Task: Invite Team Member Softage.1@softage.net to Workspace IT Department. Invite Team Member Softage.2@softage.net to Workspace IT Department. Invite Team Member Softage.3@softage.net to Workspace IT Department. Invite Team Member Softage.4@softage.net to Workspace IT Department
Action: Mouse moved to (137, 94)
Screenshot: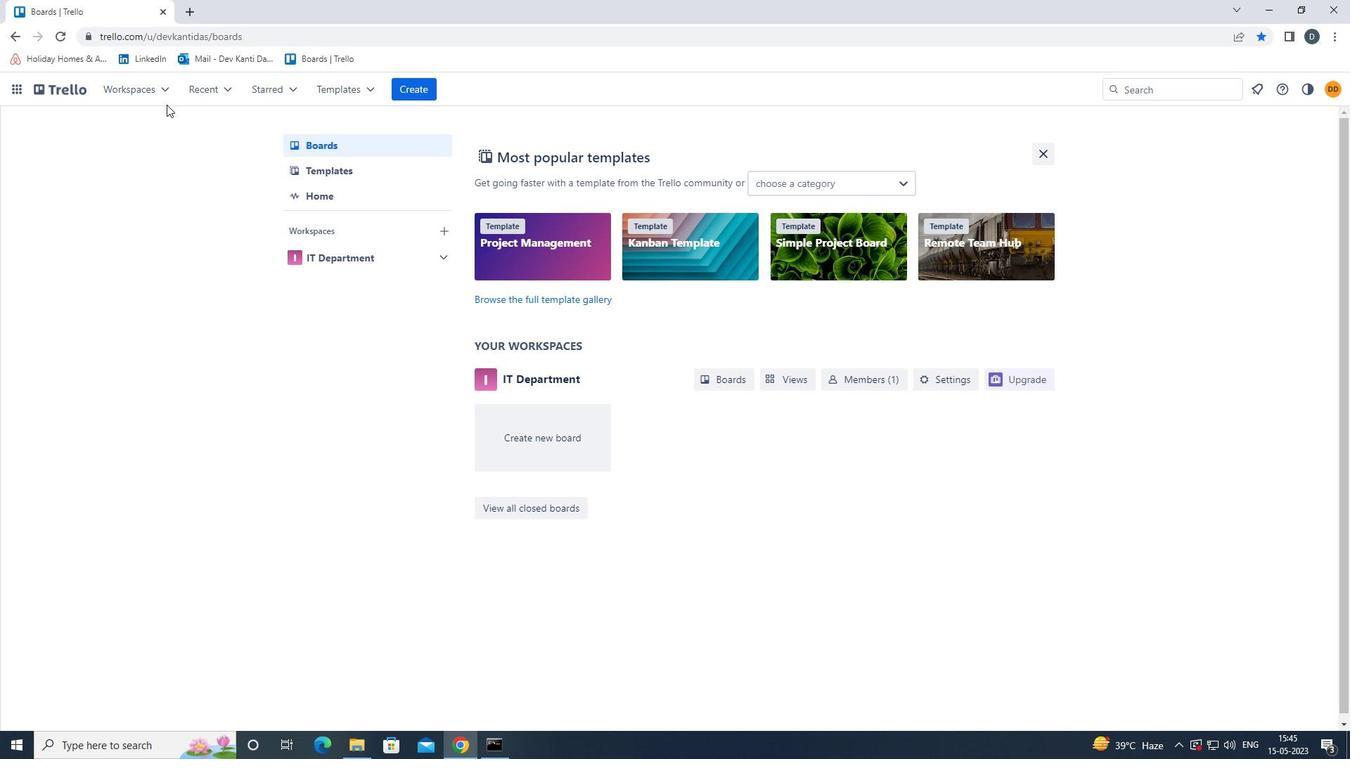 
Action: Mouse pressed left at (137, 94)
Screenshot: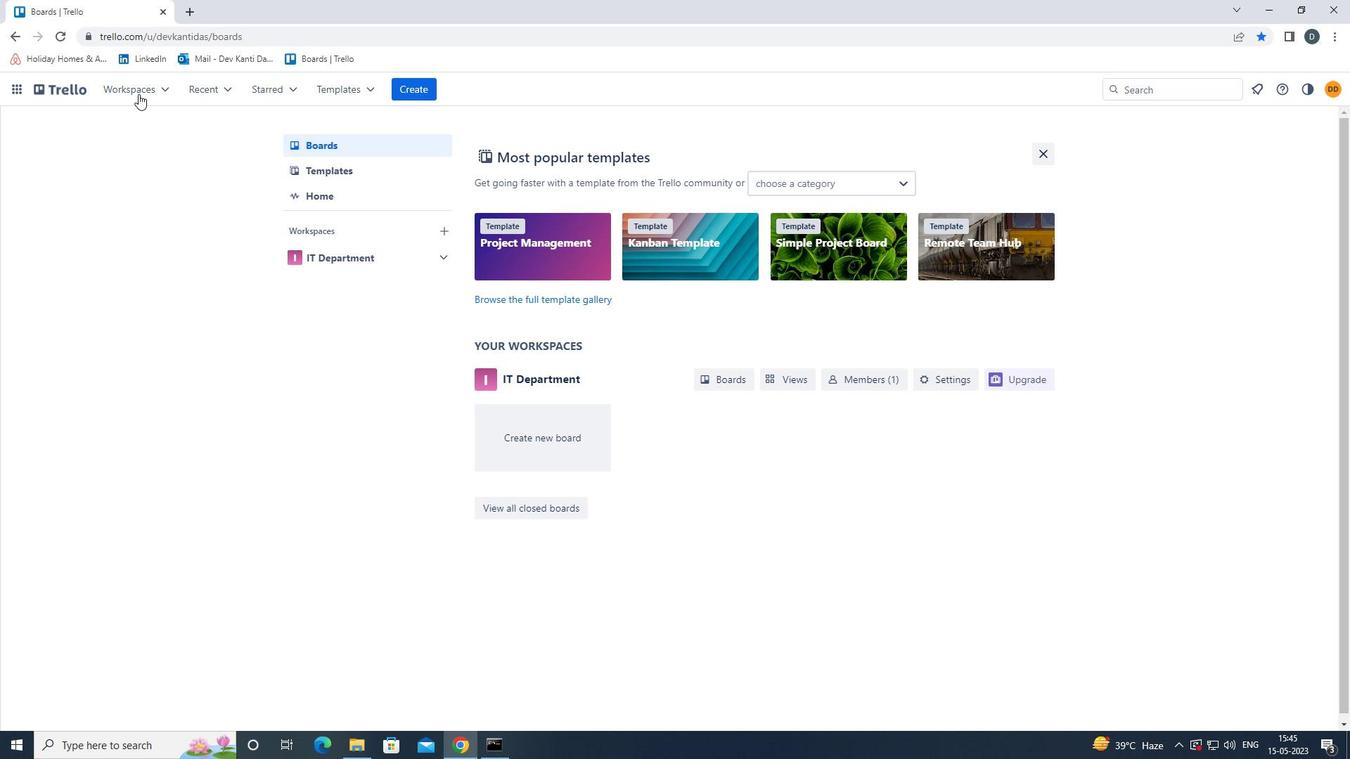 
Action: Mouse moved to (147, 152)
Screenshot: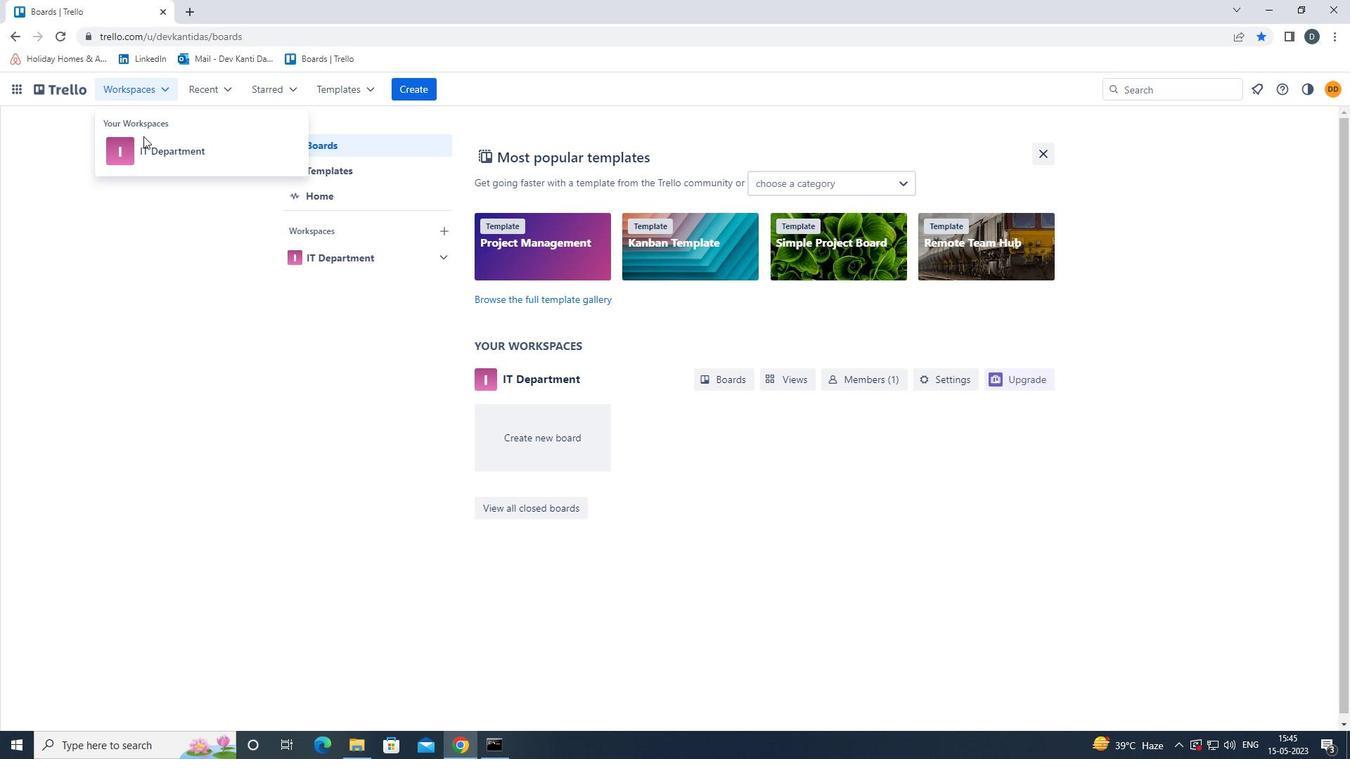 
Action: Mouse pressed left at (147, 152)
Screenshot: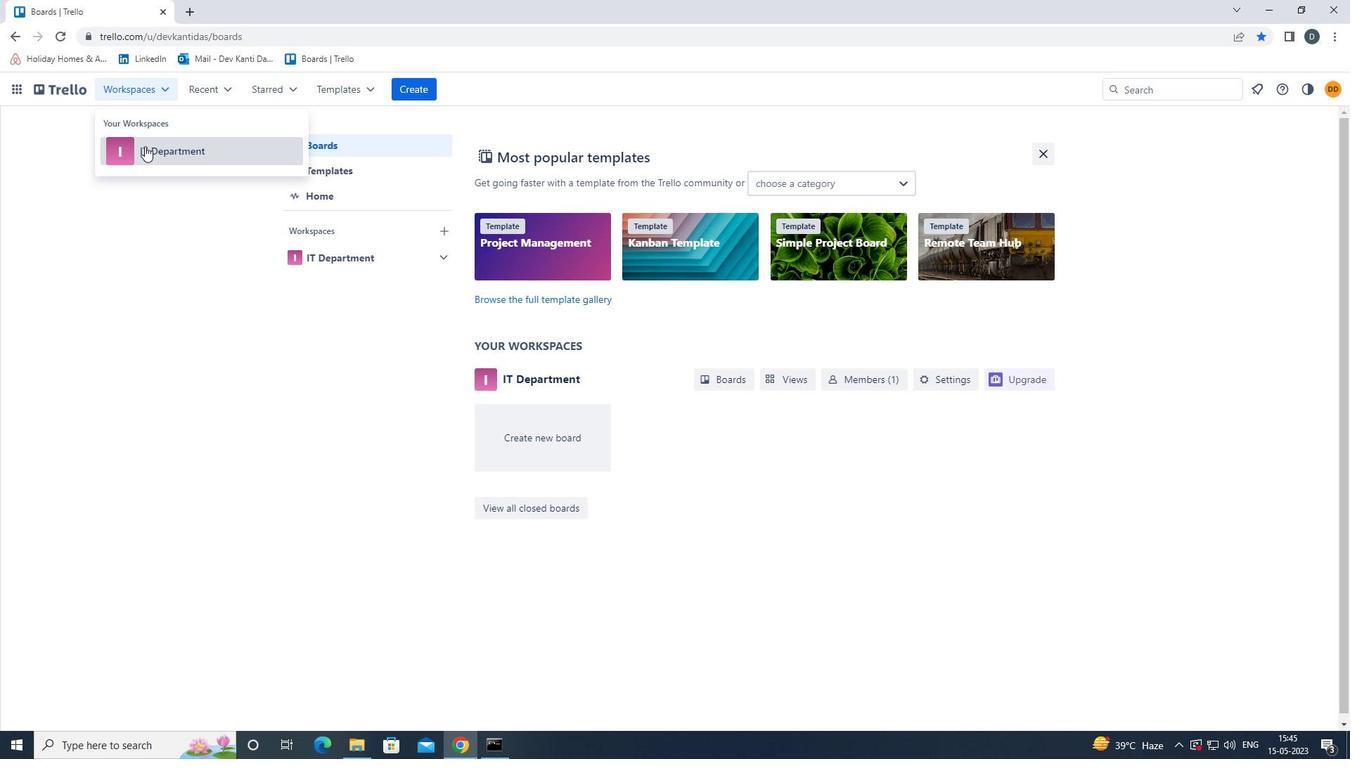 
Action: Mouse moved to (1000, 147)
Screenshot: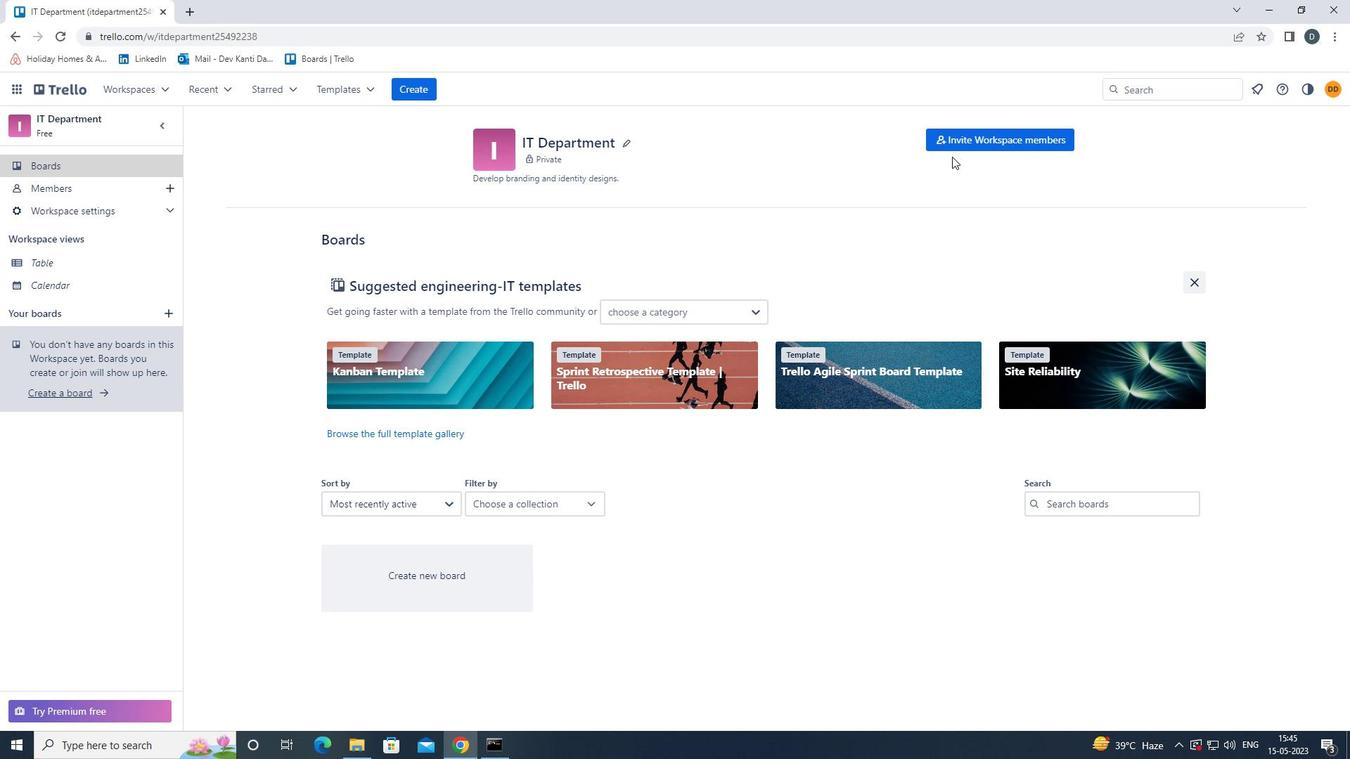 
Action: Mouse pressed left at (1000, 147)
Screenshot: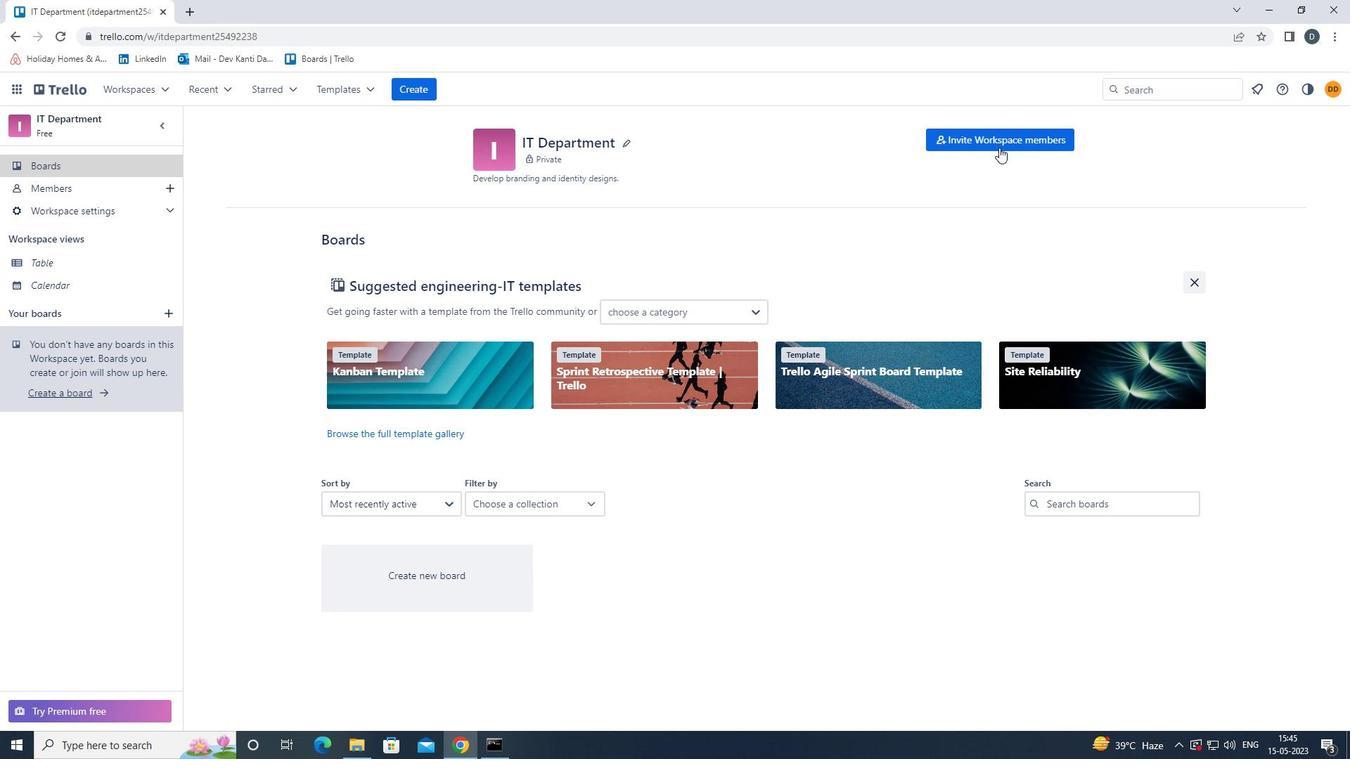
Action: Mouse moved to (667, 402)
Screenshot: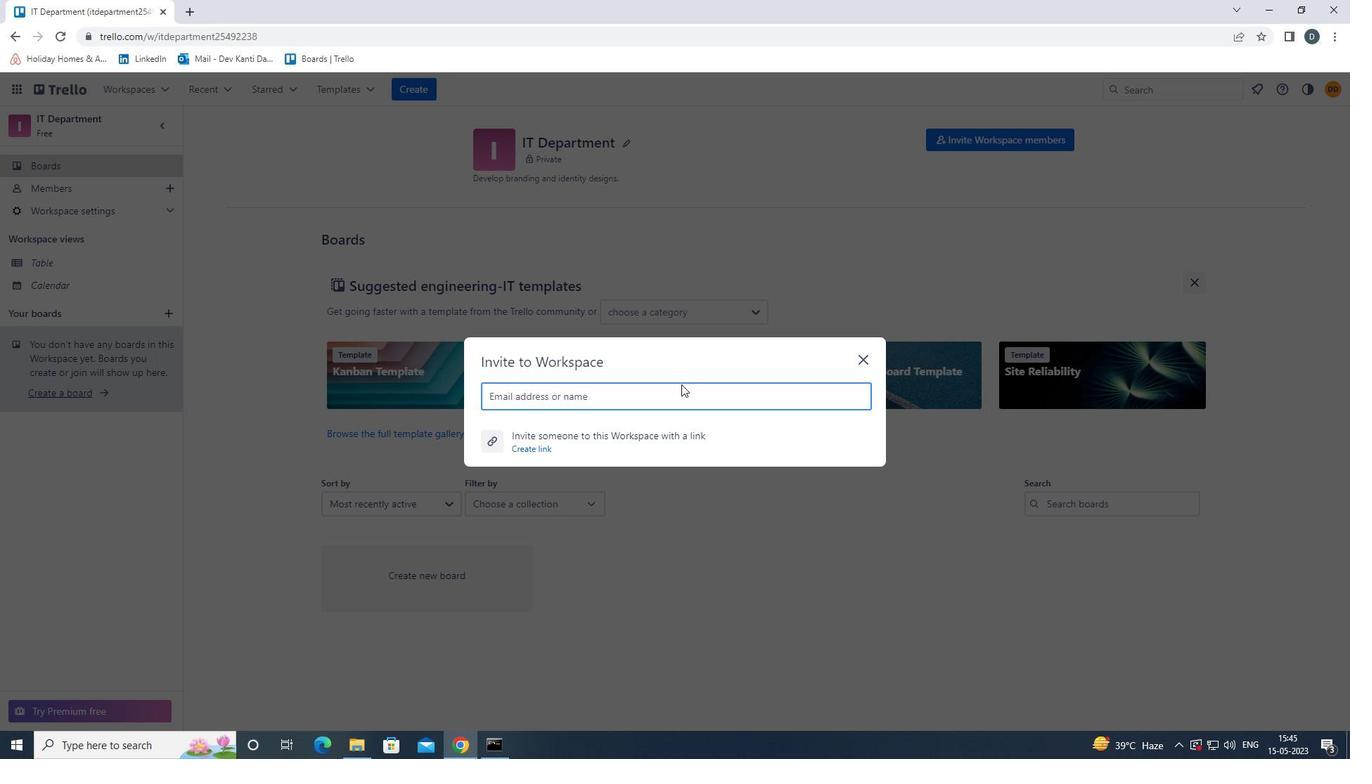 
Action: Key pressed <Key.shift><Key.shift><Key.shift>SOFTAGE.1<Key.shift>@SOFTAGE.NET
Screenshot: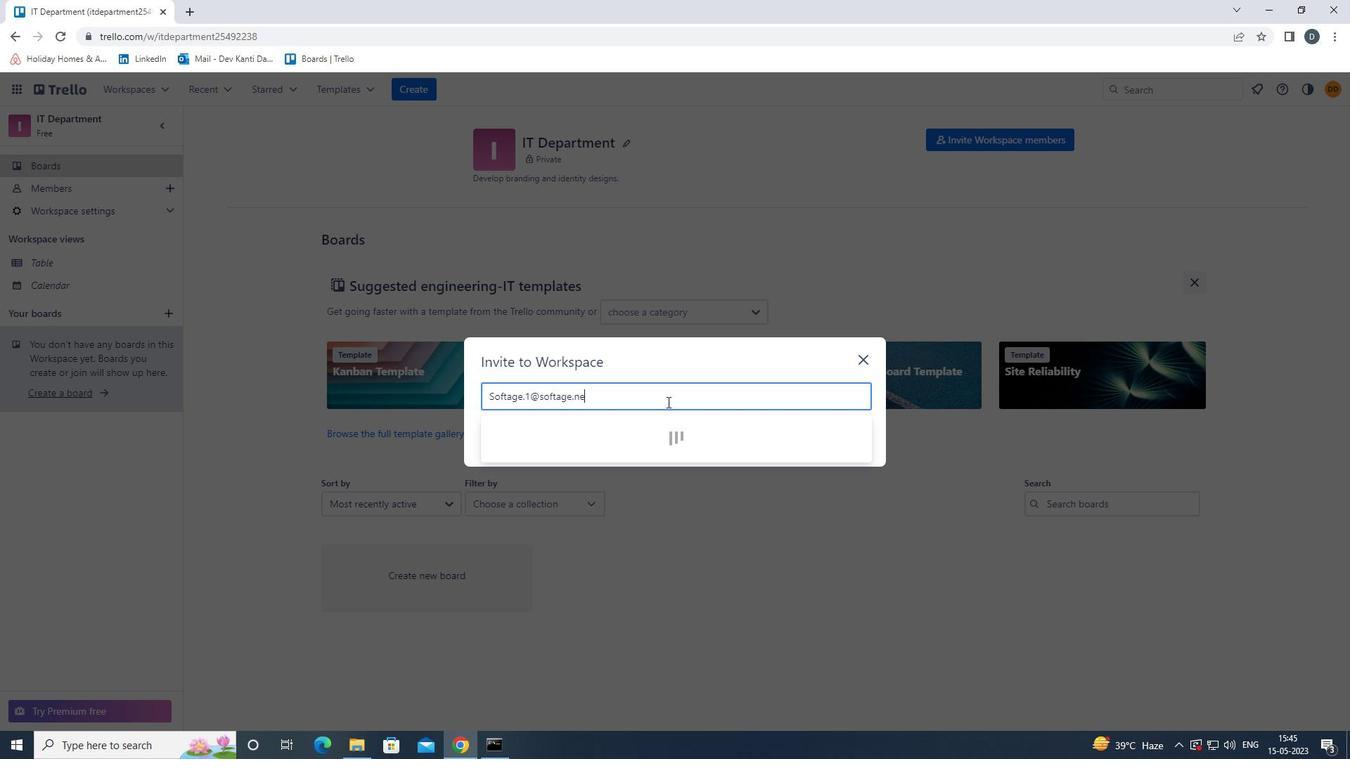 
Action: Mouse moved to (543, 441)
Screenshot: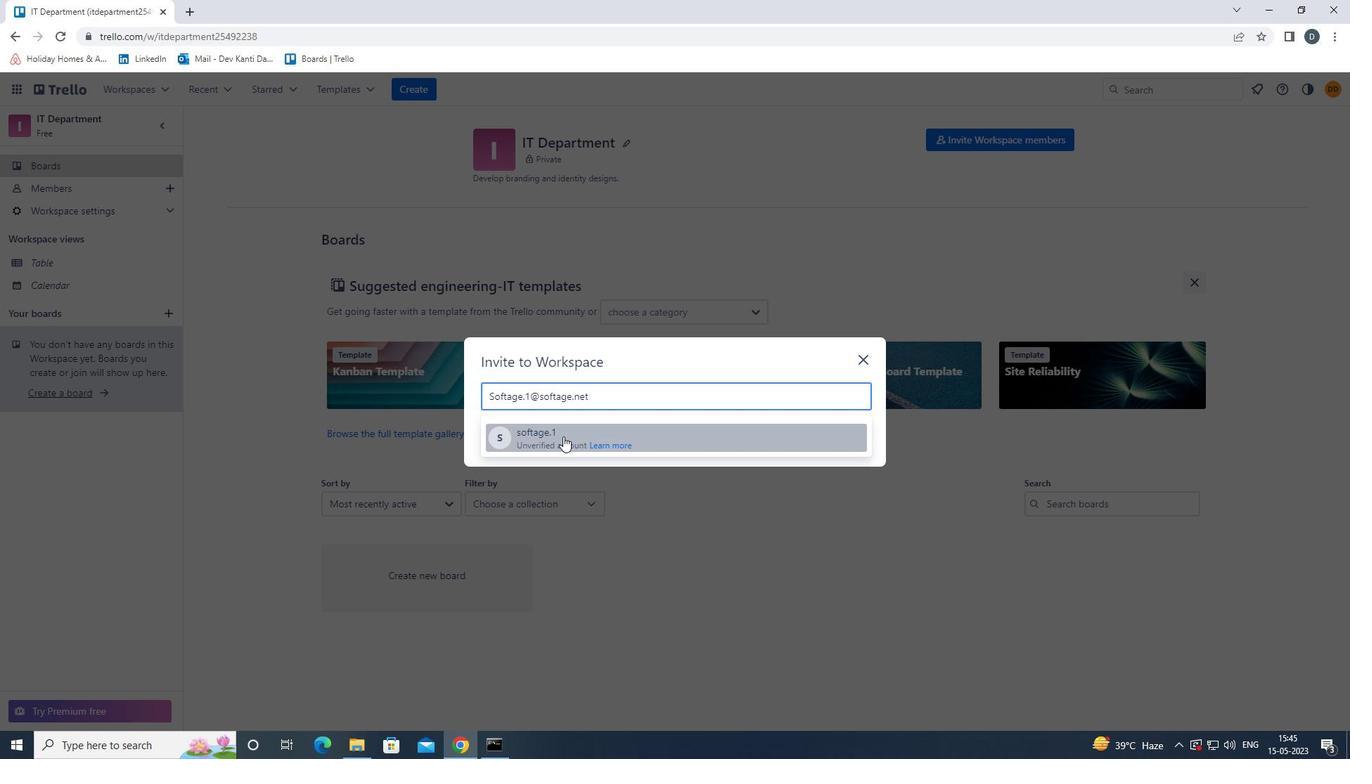 
Action: Mouse pressed left at (543, 441)
Screenshot: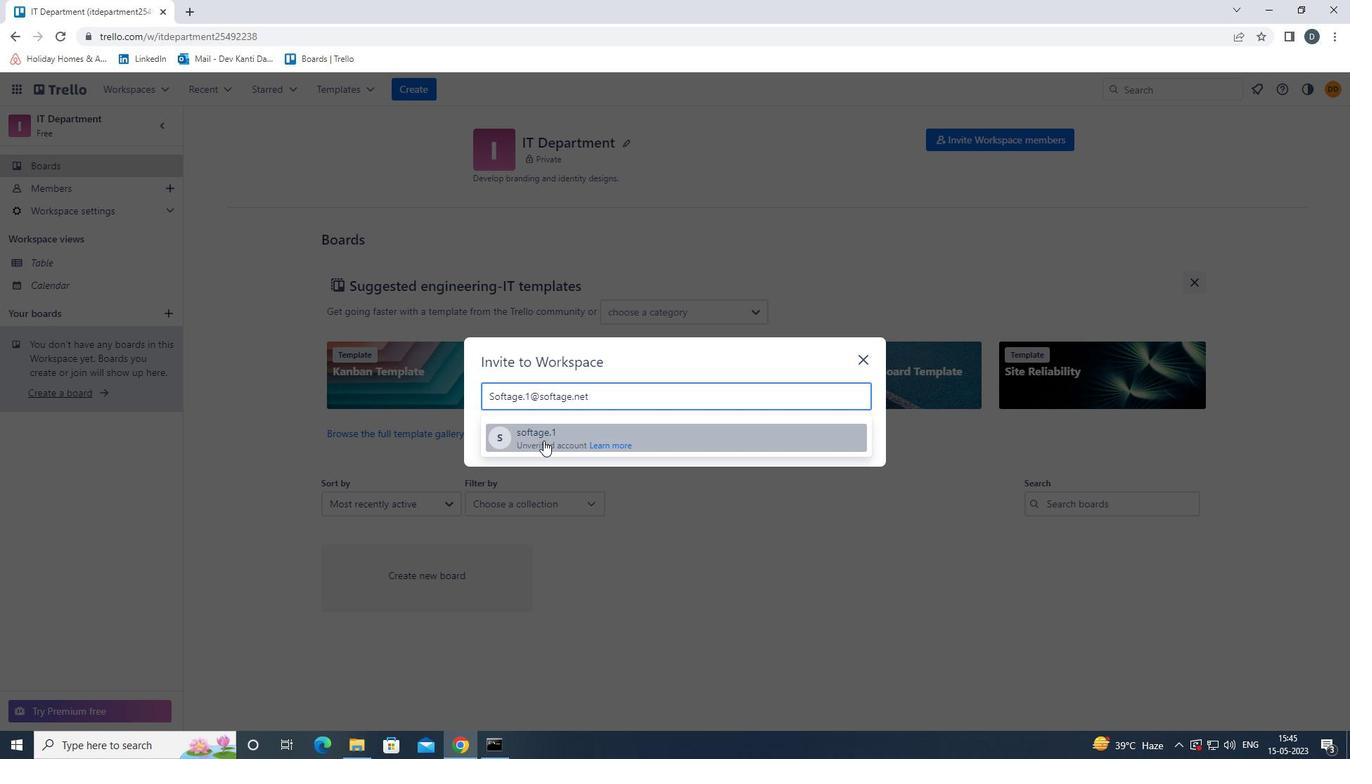 
Action: Mouse moved to (578, 426)
Screenshot: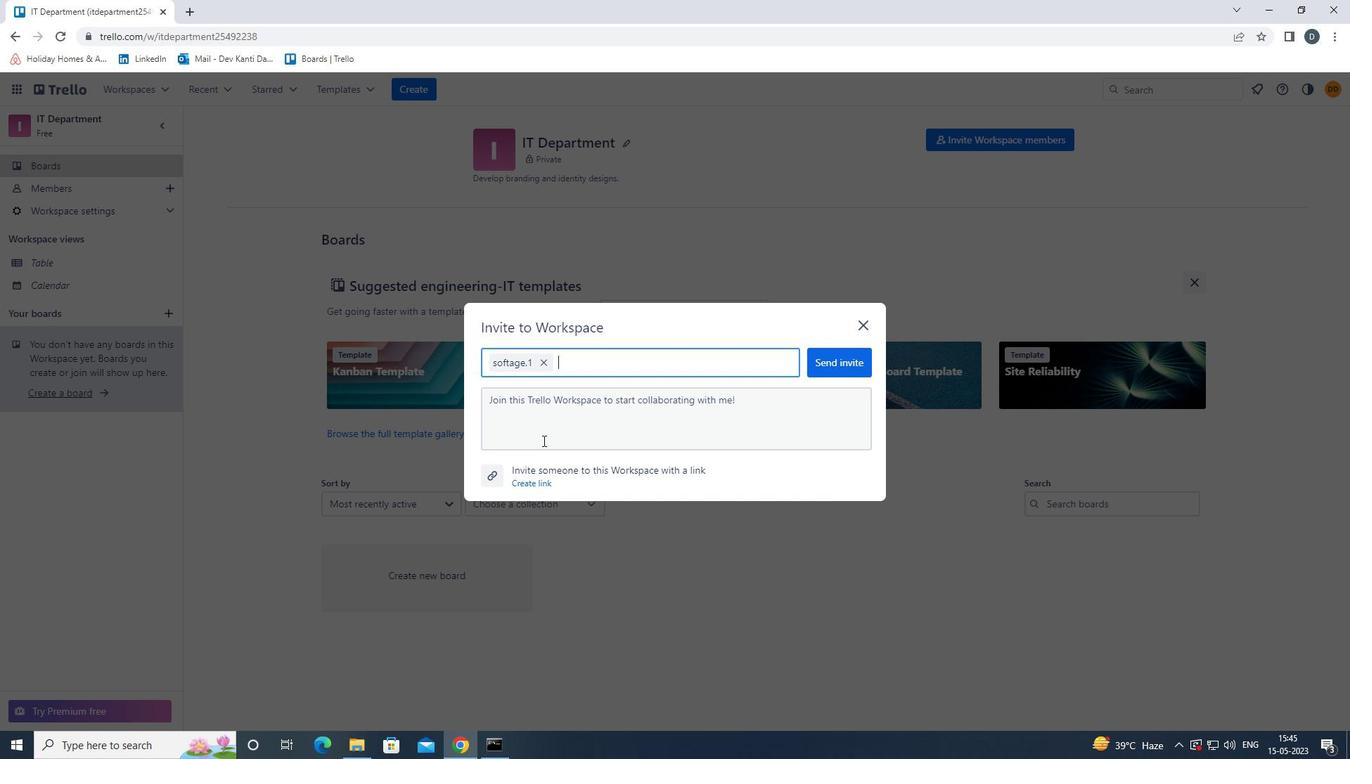 
Action: Key pressed <Key.shift><Key.shift>SOFTAGE.2<Key.shift>@SOFTAGE.NET
Screenshot: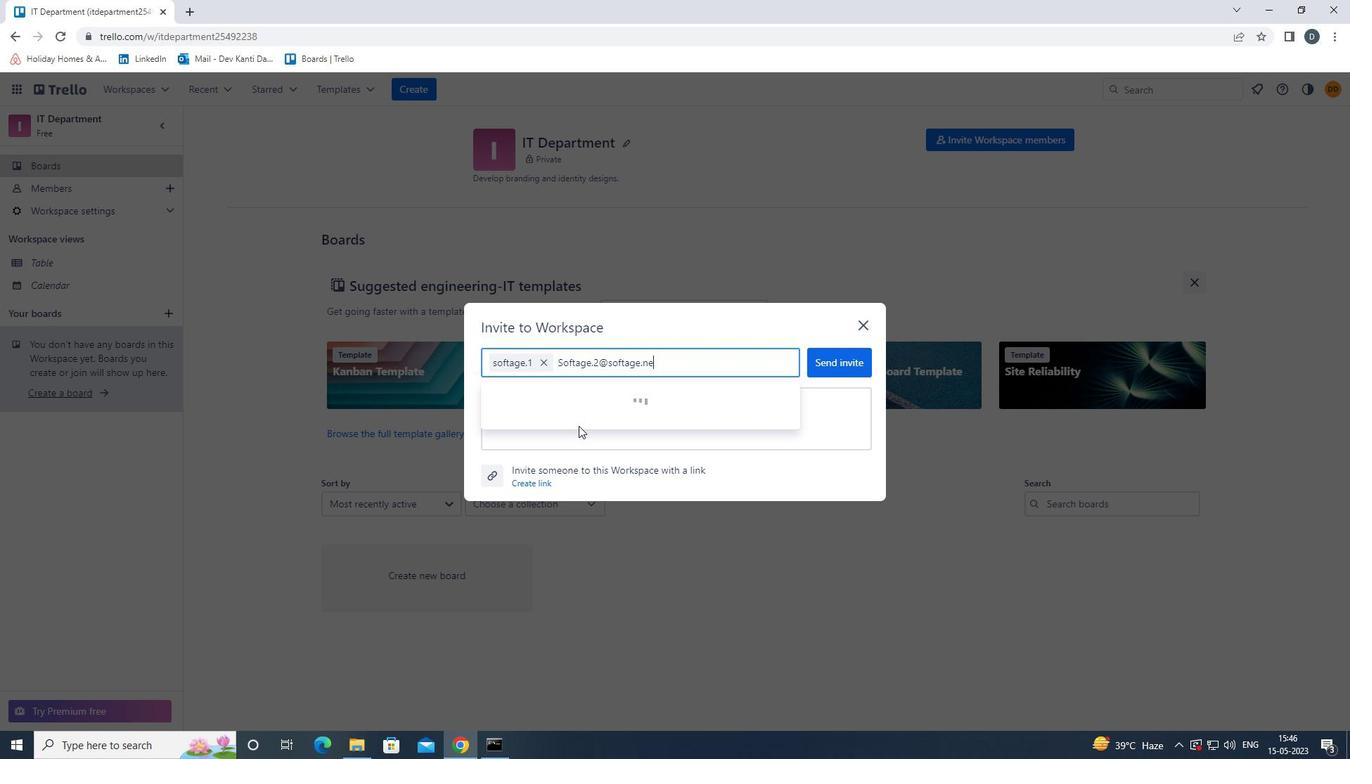
Action: Mouse moved to (545, 404)
Screenshot: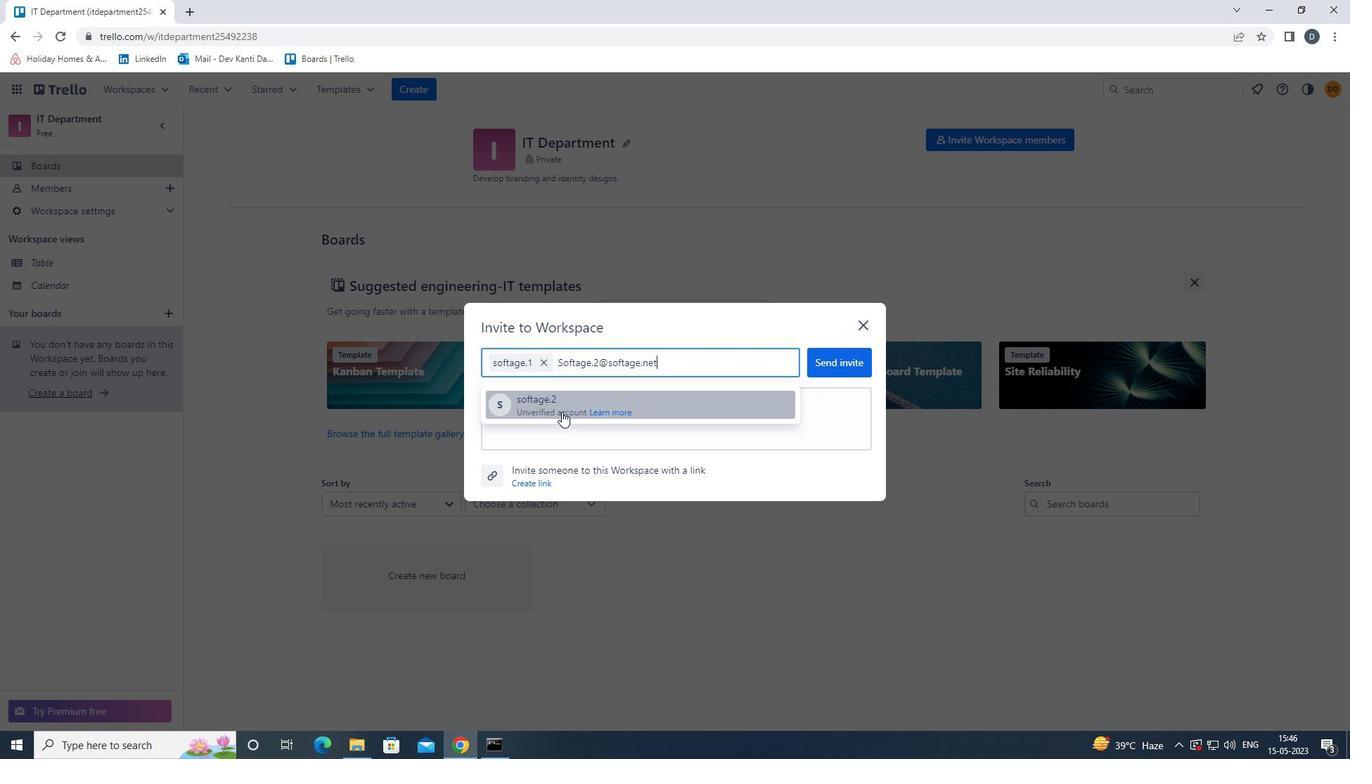 
Action: Mouse pressed left at (545, 404)
Screenshot: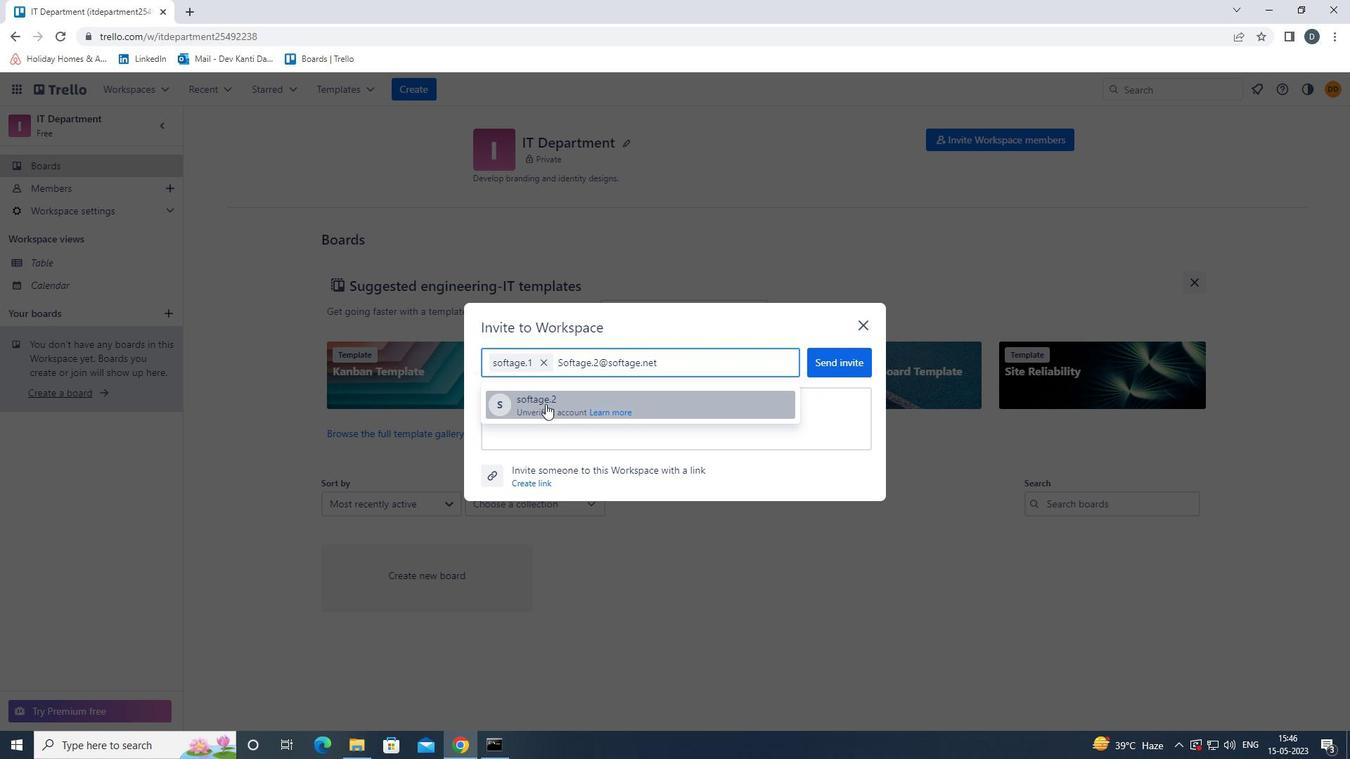 
Action: Key pressed <Key.shift>SOFTAGE.3<Key.shift>@SOFTAGE.NET
Screenshot: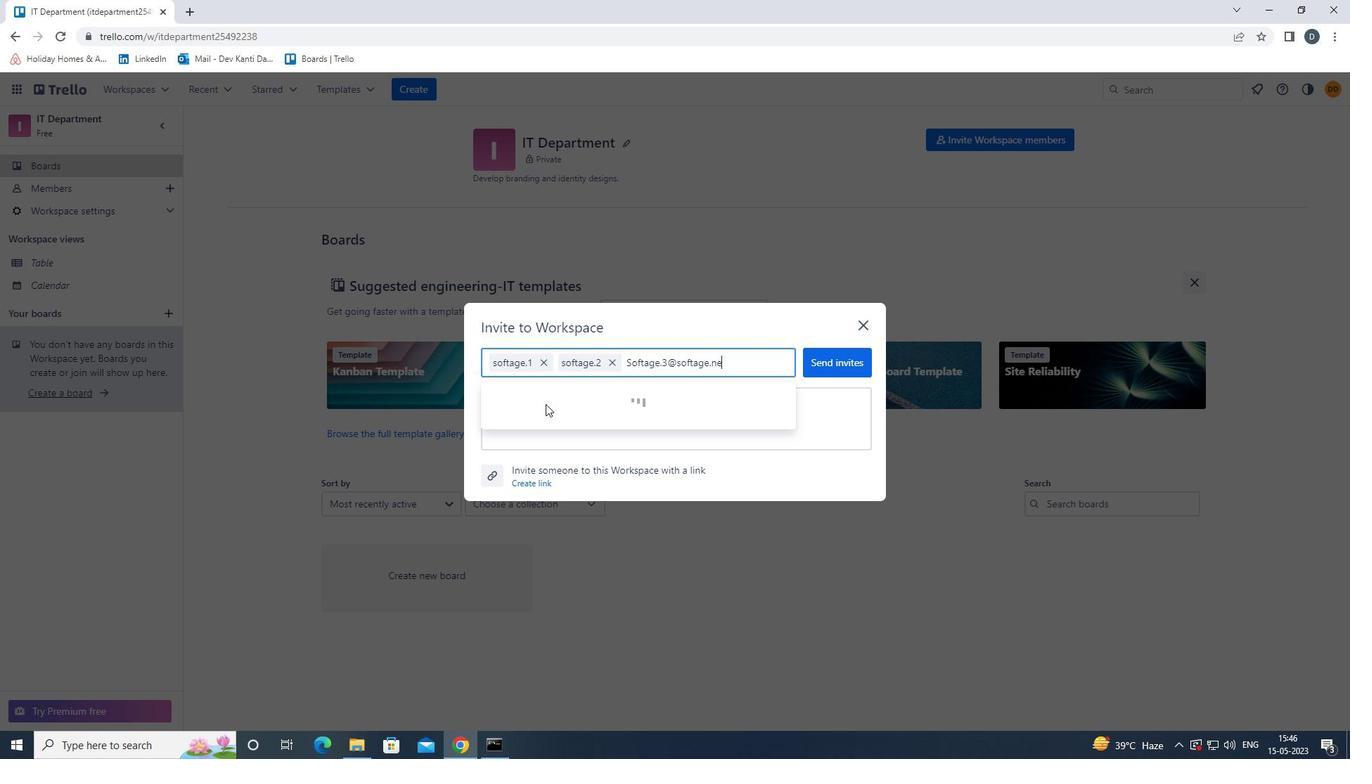 
Action: Mouse pressed left at (545, 404)
Screenshot: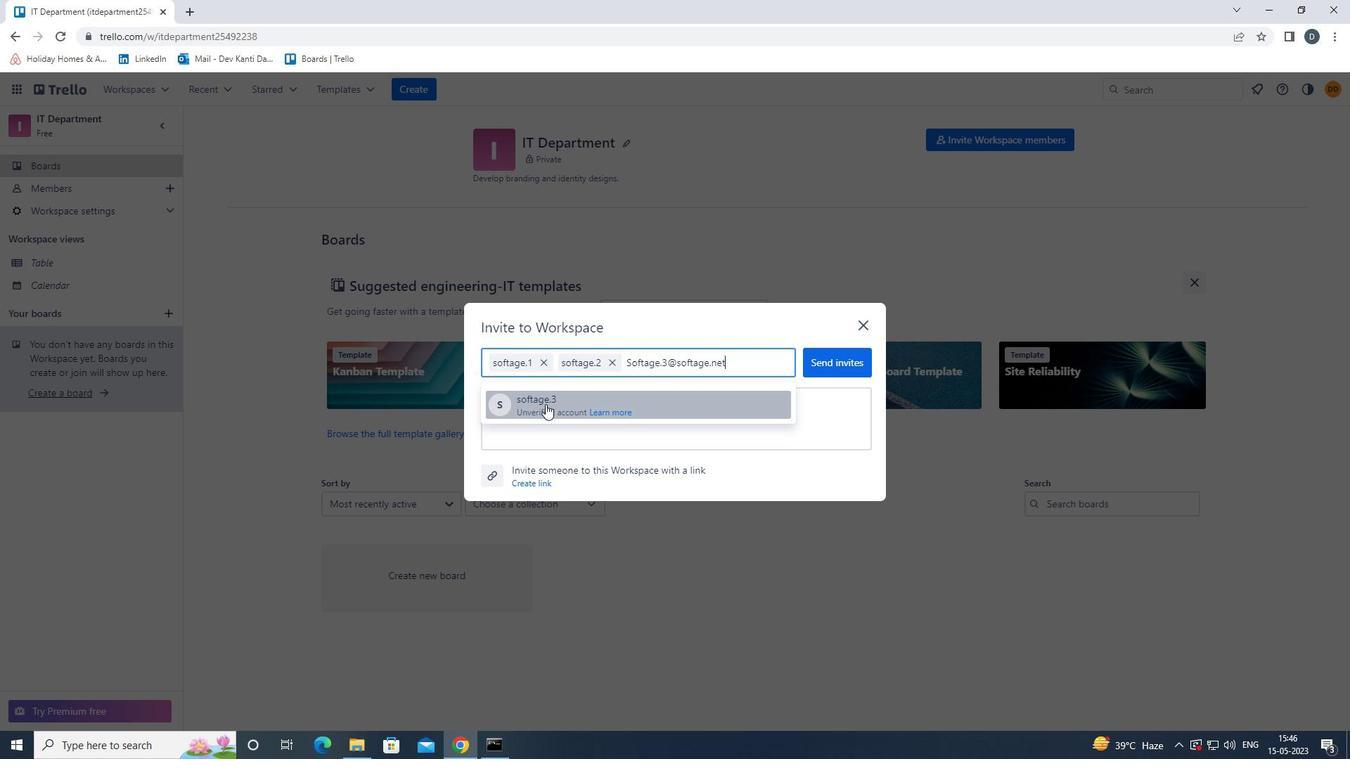 
Action: Key pressed <Key.shift><Key.shift><Key.shift><Key.shift><Key.shift>SOFTAGE.4<Key.shift>@SOFTAGE.NET
Screenshot: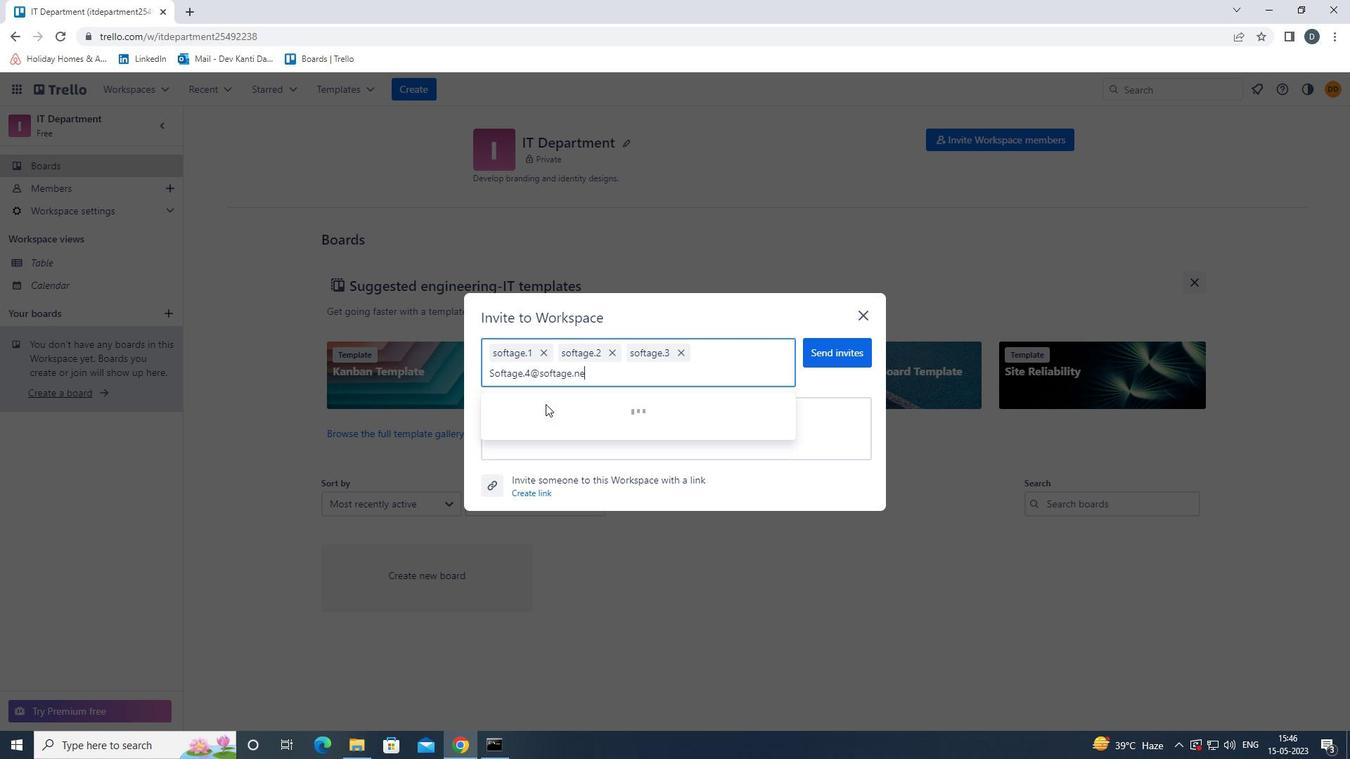 
Action: Mouse pressed left at (545, 404)
Screenshot: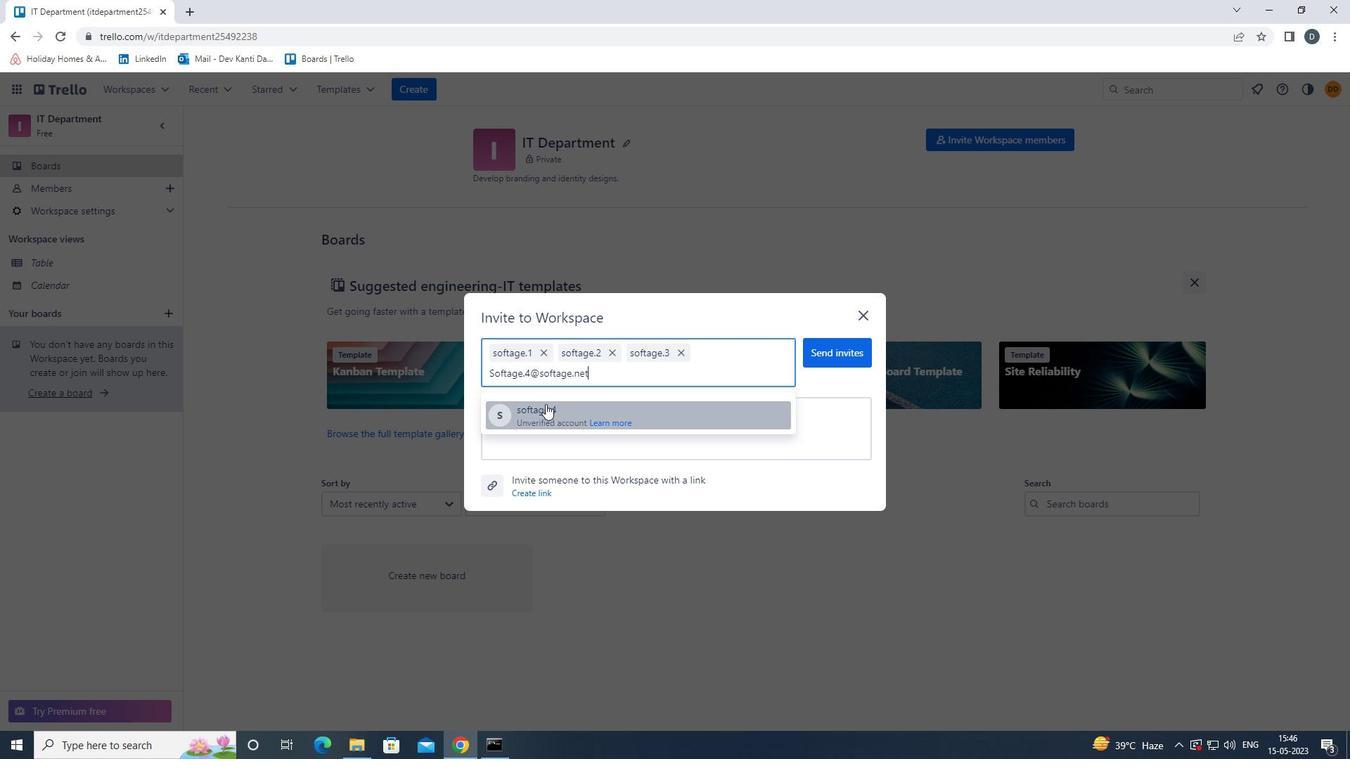 
Action: Mouse moved to (853, 357)
Screenshot: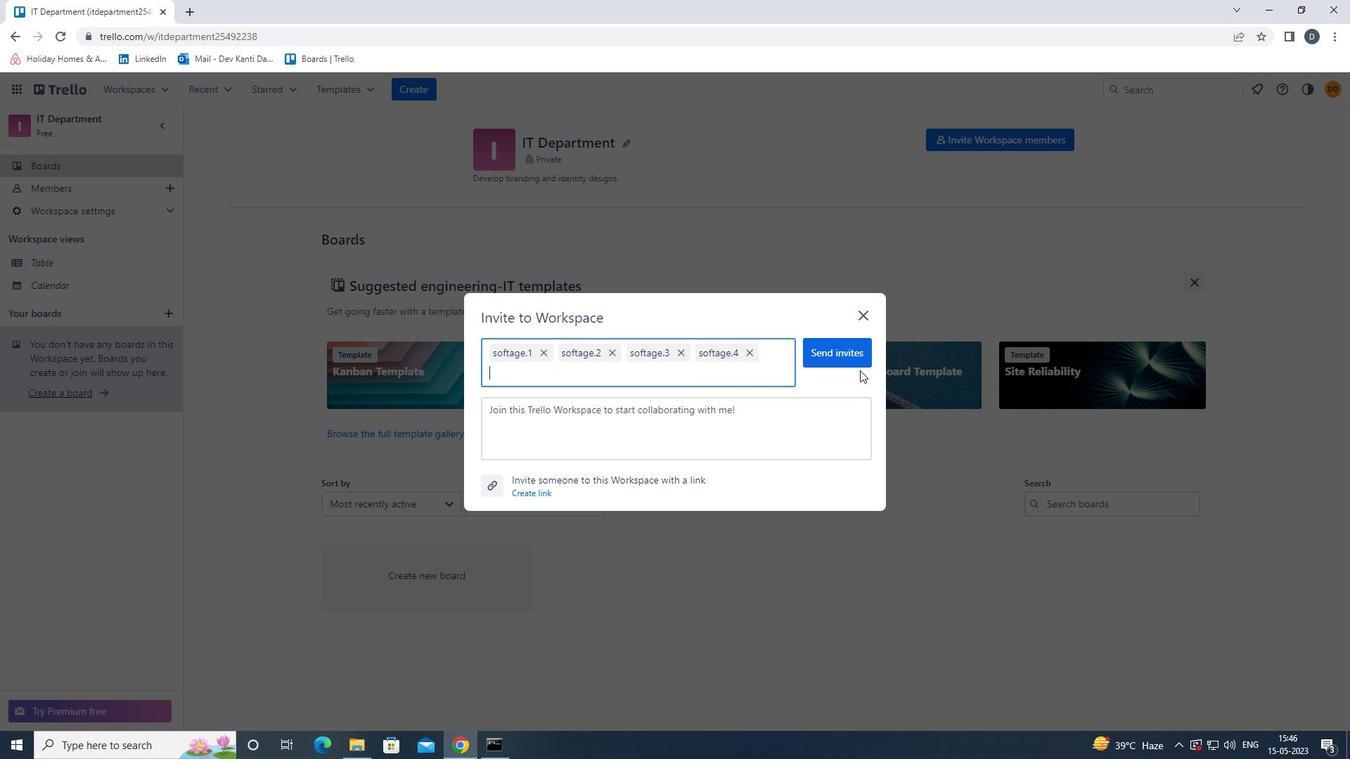
Action: Mouse pressed left at (853, 357)
Screenshot: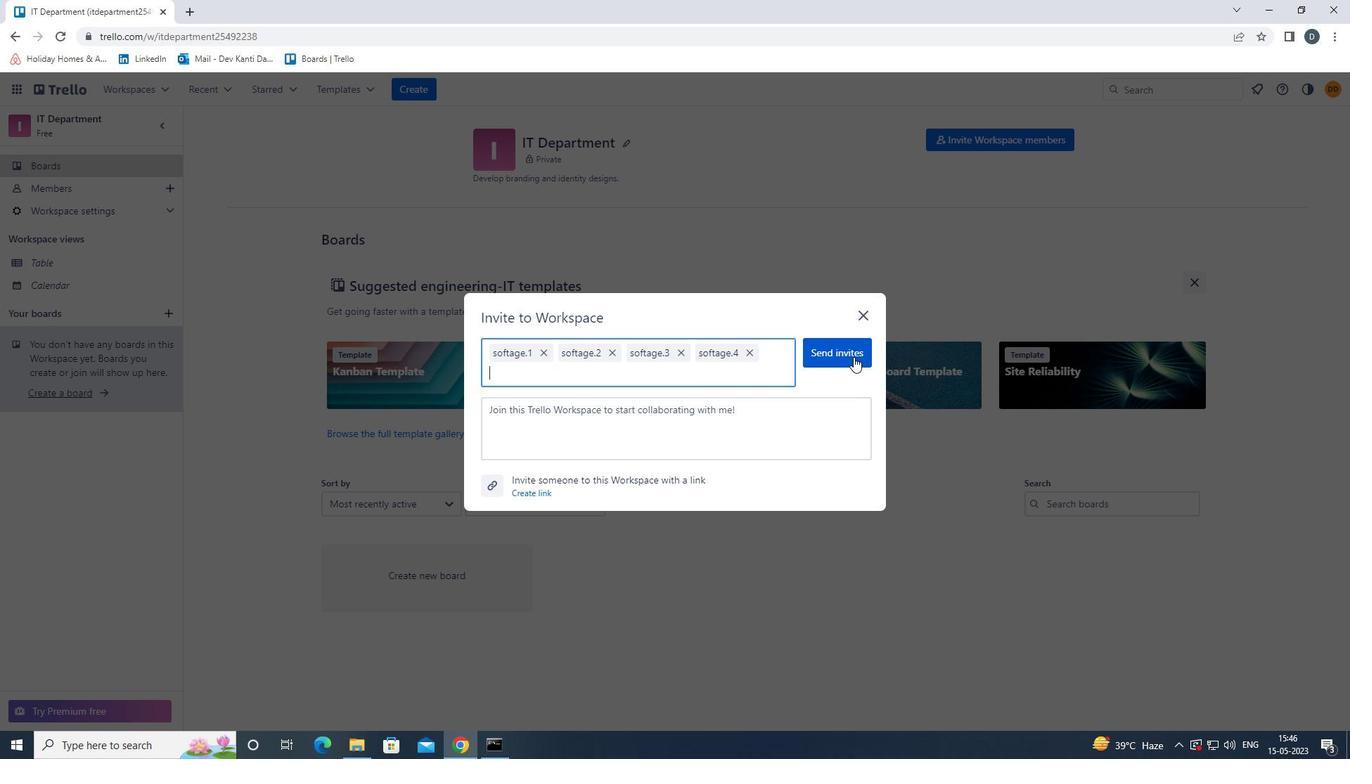 
Action: Mouse moved to (953, 460)
Screenshot: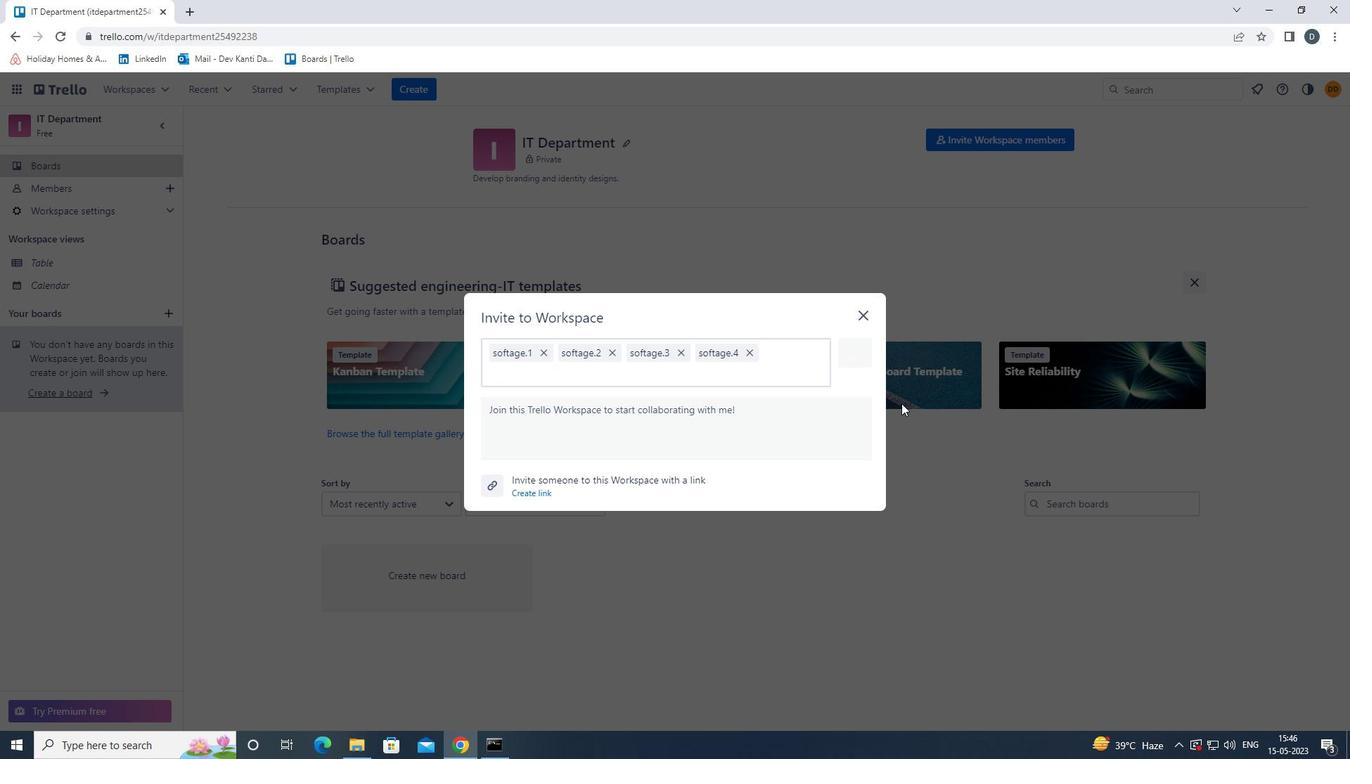 
